 Task: Measure the distance between Denver and Rocky Mountain National Park.
Action: Mouse moved to (219, 56)
Screenshot: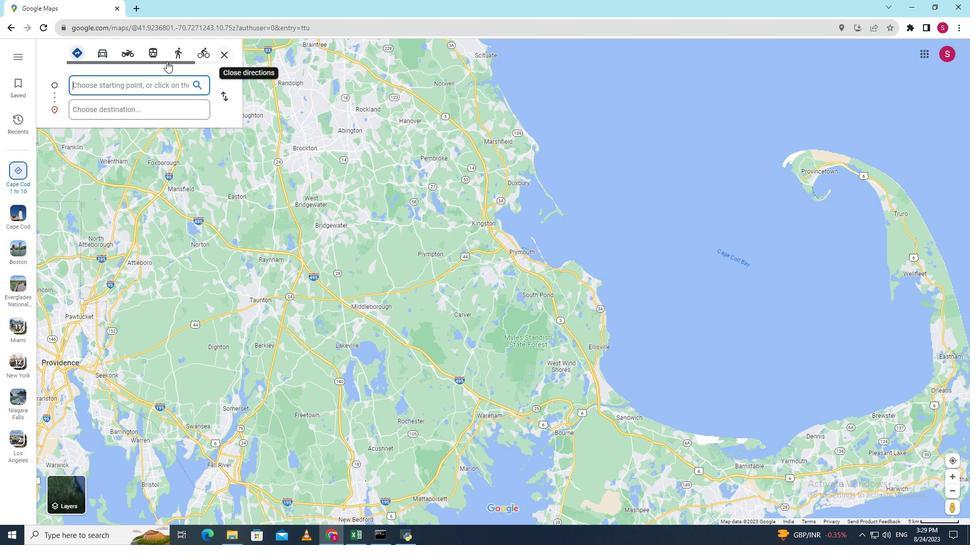 
Action: Mouse pressed left at (219, 56)
Screenshot: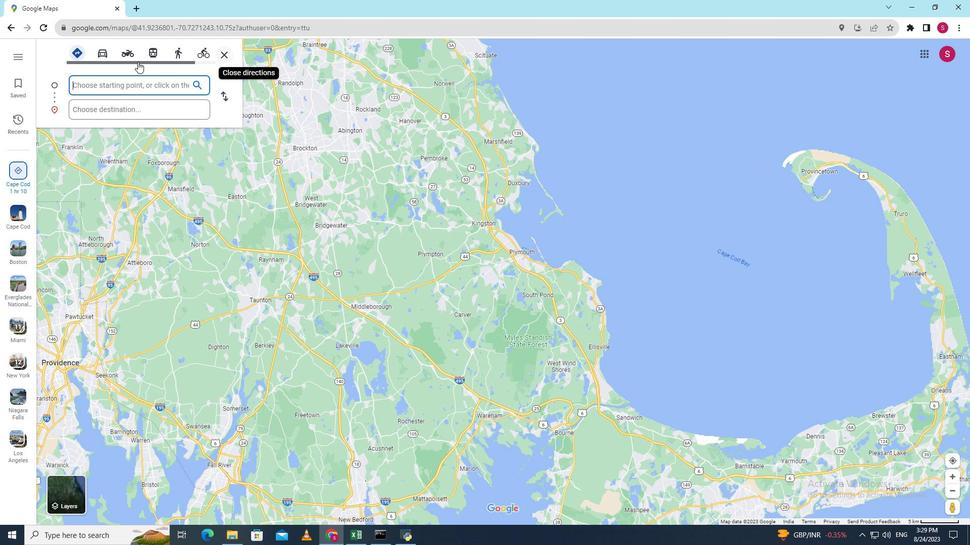 
Action: Mouse moved to (135, 74)
Screenshot: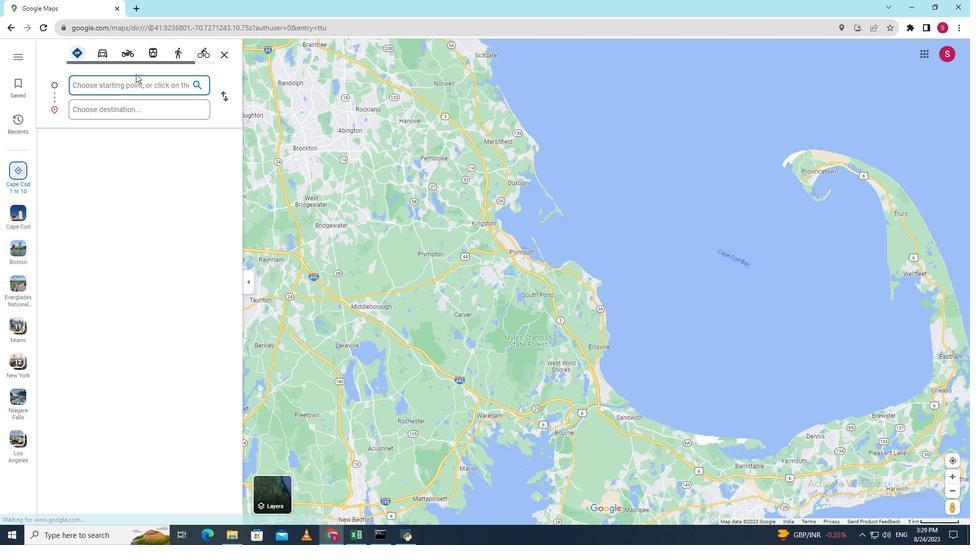 
Action: Key pressed <Key.shift><Key.shift><Key.shift><Key.shift><Key.shift><Key.shift><Key.shift><Key.shift><Key.shift><Key.shift><Key.shift>Denver
Screenshot: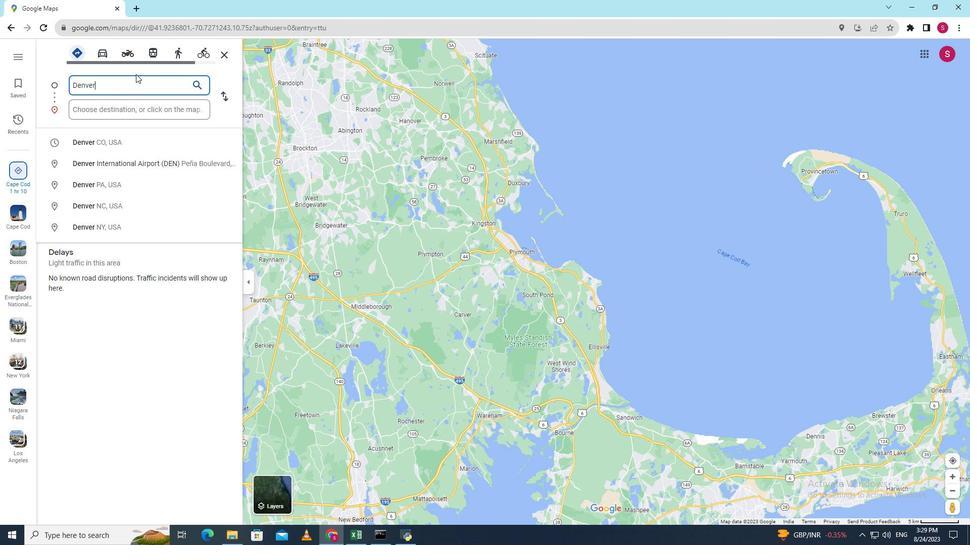 
Action: Mouse moved to (130, 108)
Screenshot: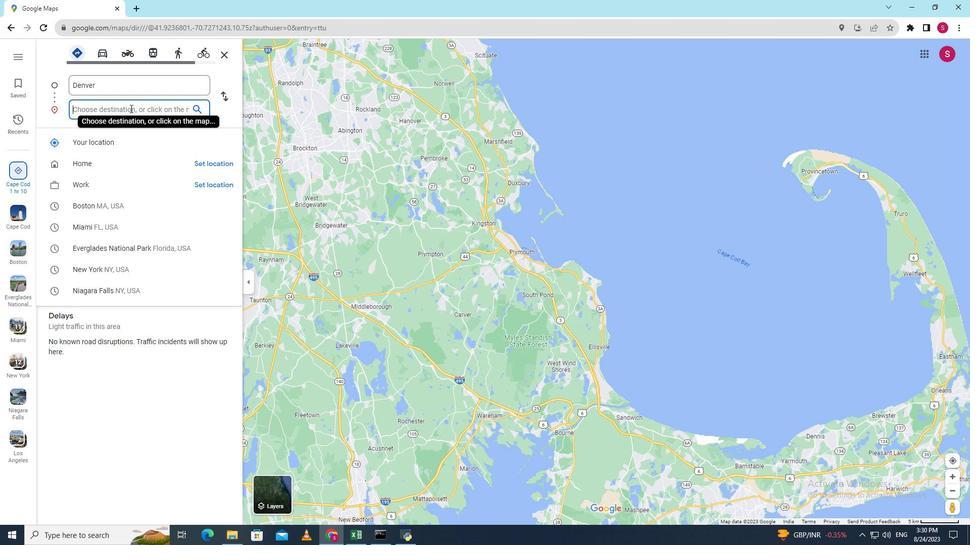 
Action: Mouse pressed left at (130, 108)
Screenshot: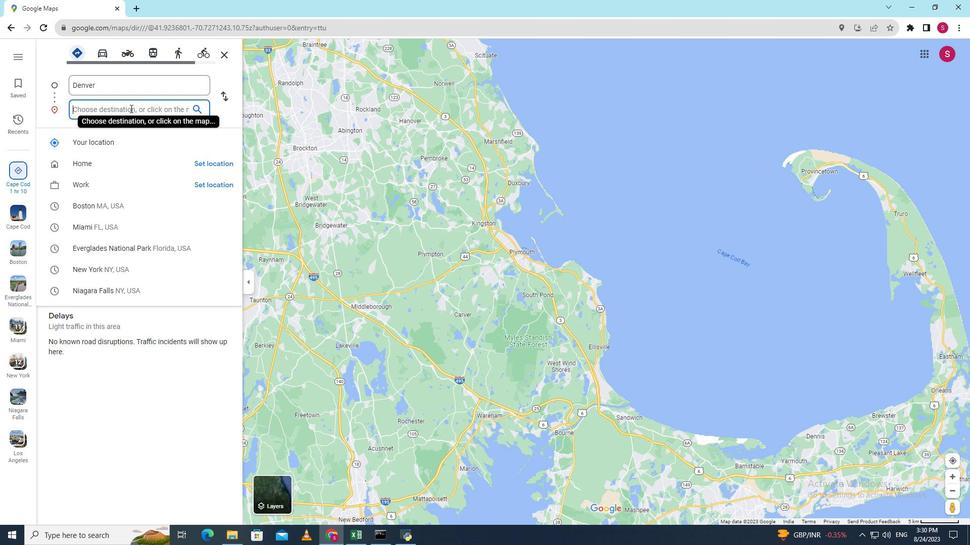 
Action: Key pressed <Key.shift><Key.shift><Key.shift><Key.shift><Key.shift><Key.shift>Rockey<Key.backspace><Key.backspace>y<Key.space><Key.shift><Key.shift>Mountain<Key.space><Key.shift><Key.shift><Key.shift><Key.shift>National<Key.space><Key.shift><Key.shift><Key.shift><Key.shift><Key.shift><Key.shift><Key.shift><Key.shift><Key.shift><Key.shift><Key.shift><Key.shift><Key.shift><Key.shift><Key.shift><Key.shift><Key.shift><Key.shift><Key.shift><Key.shift>Park<Key.enter>
Screenshot: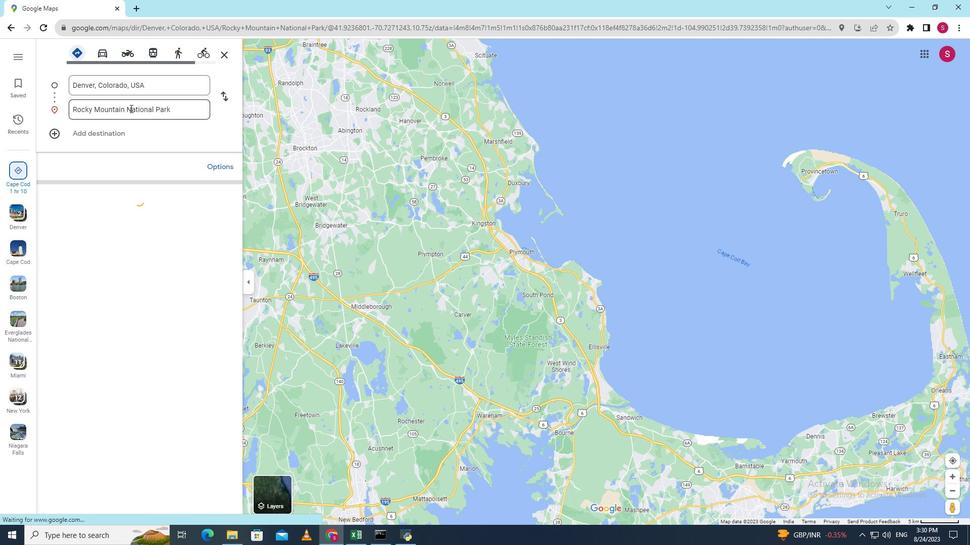 
Action: Mouse moved to (732, 425)
Screenshot: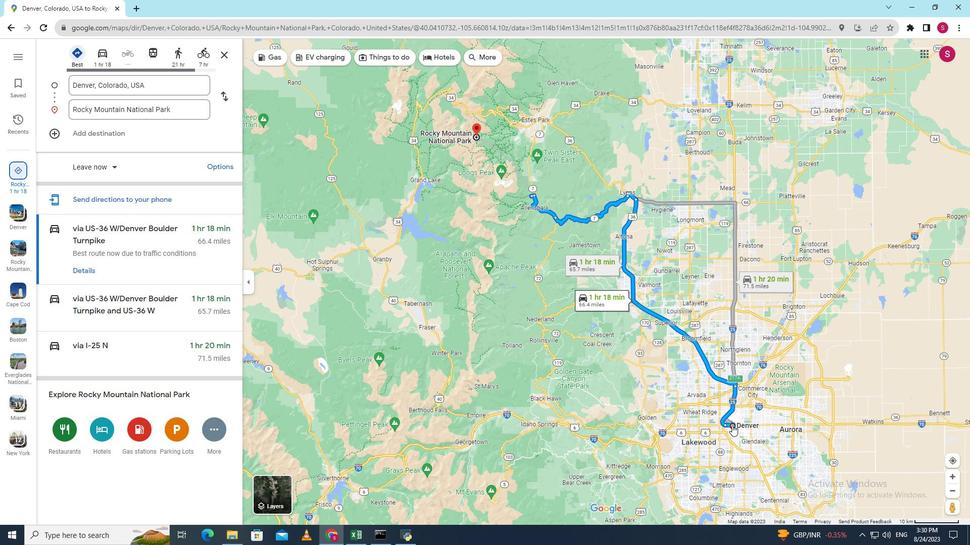
Action: Mouse pressed right at (732, 425)
Screenshot: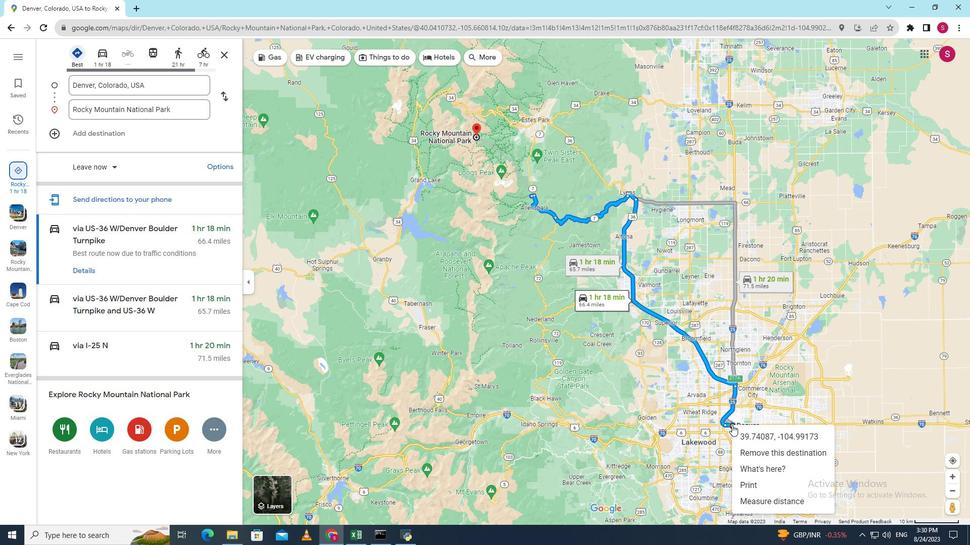 
Action: Mouse moved to (757, 498)
Screenshot: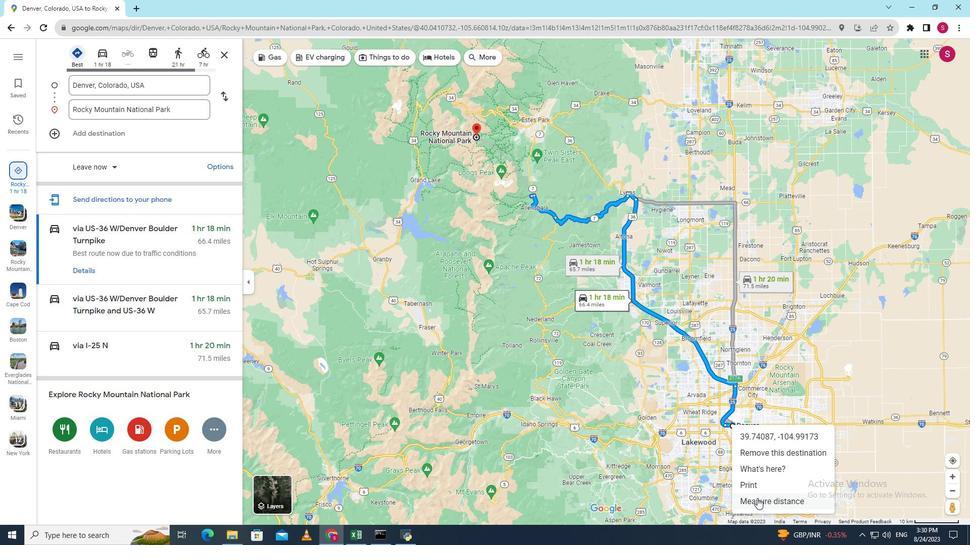 
Action: Mouse pressed left at (757, 498)
Screenshot: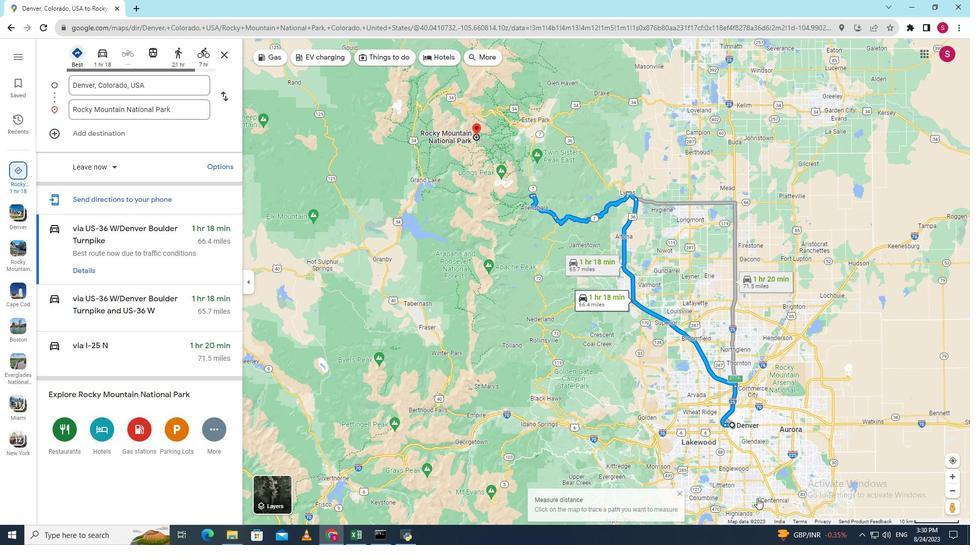 
Action: Mouse moved to (477, 136)
Screenshot: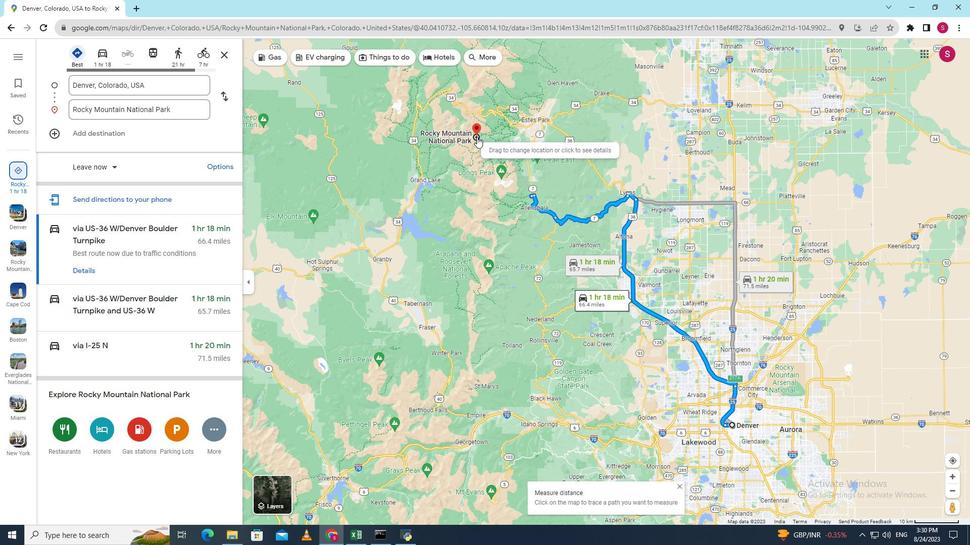
Action: Mouse pressed right at (477, 136)
Screenshot: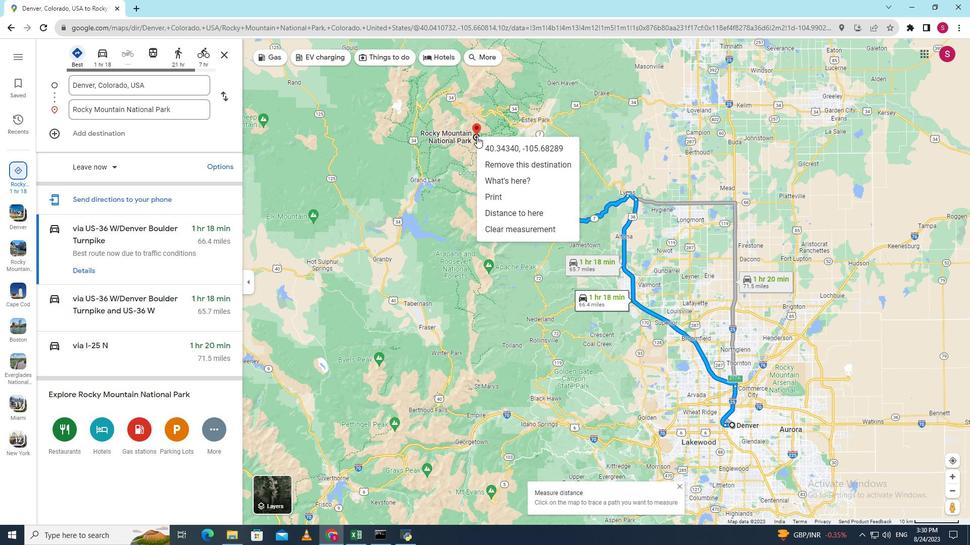 
Action: Mouse moved to (509, 215)
Screenshot: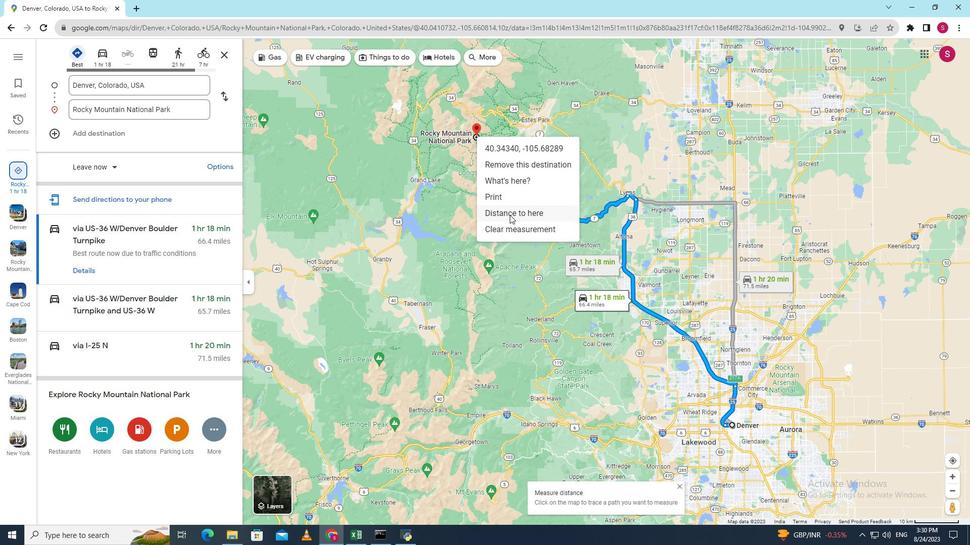 
Action: Mouse pressed left at (509, 215)
Screenshot: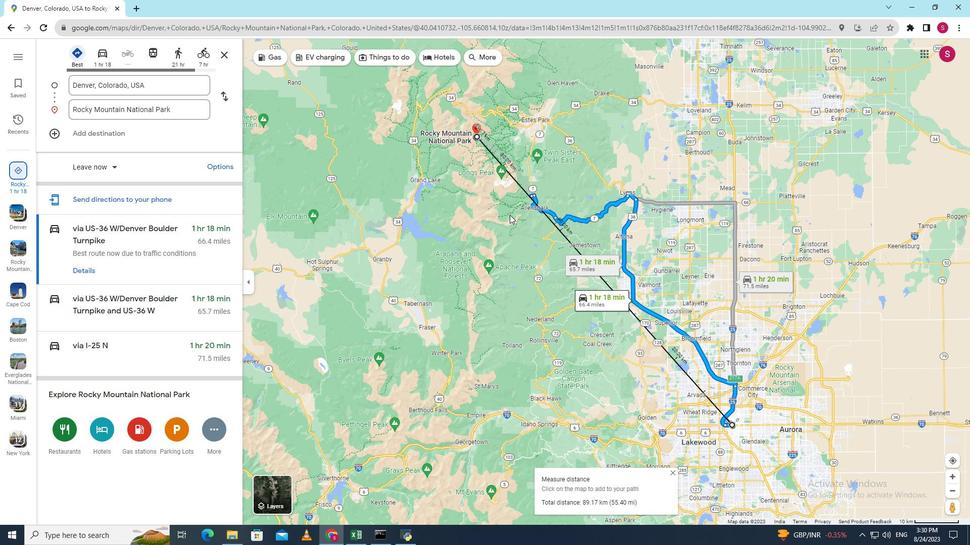 
Action: Mouse moved to (542, 503)
Screenshot: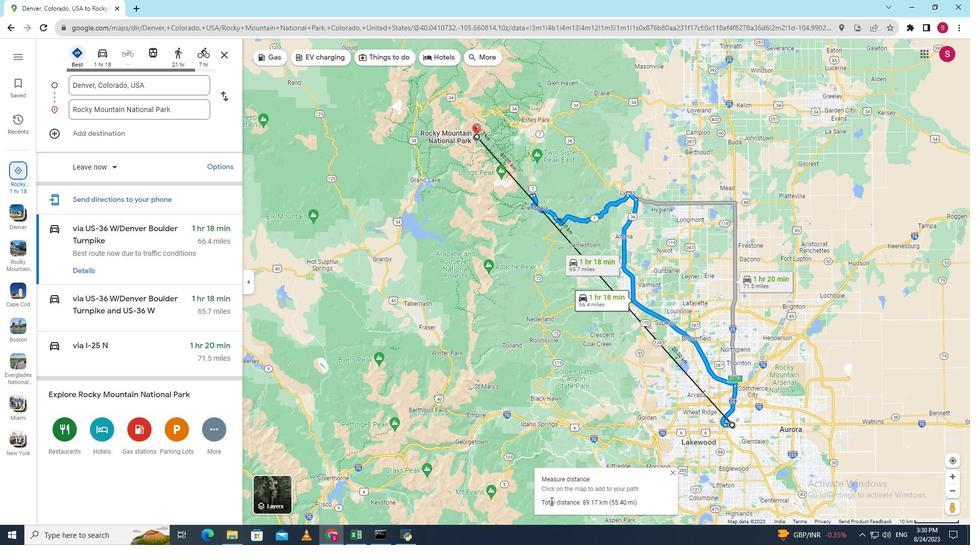 
Action: Mouse pressed left at (542, 503)
Screenshot: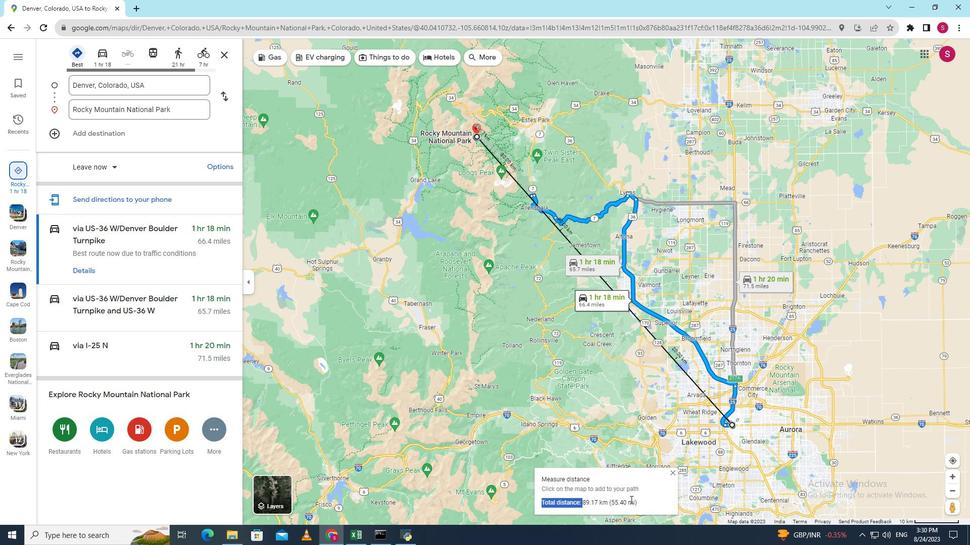 
Action: Mouse moved to (655, 500)
Screenshot: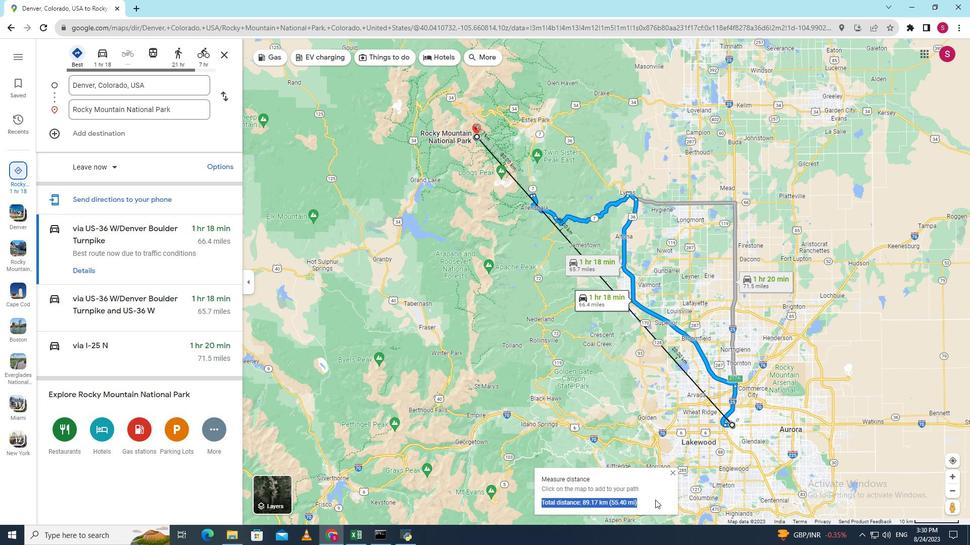 
